 Task: Send an email with the signature Bailey Nelson with the subject Thank you for a remote work arrangement and the message Please let me know if there are any updates on the performance improvement plan. from softage.7@softage.net to softage.9@softage.net and softage.10@softage.net
Action: Mouse moved to (85, 89)
Screenshot: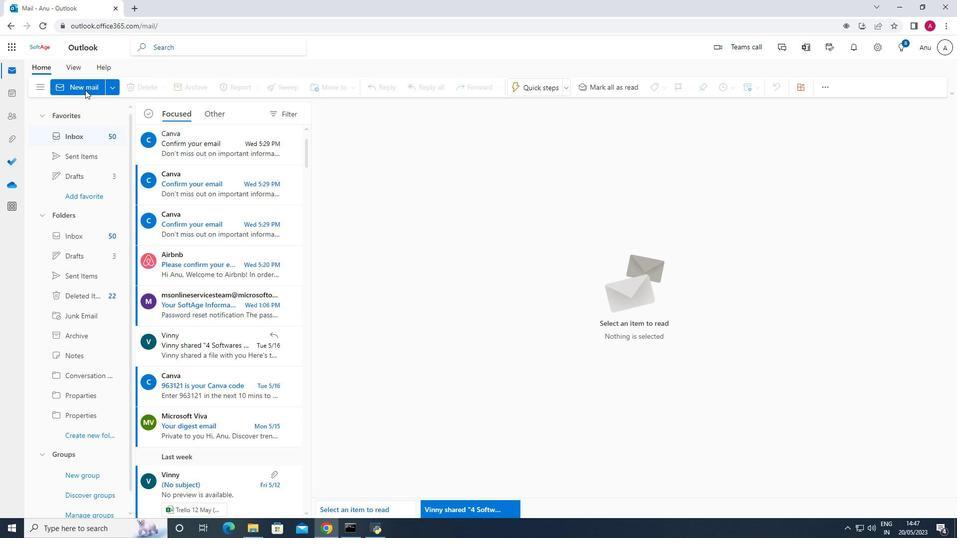 
Action: Mouse pressed left at (85, 89)
Screenshot: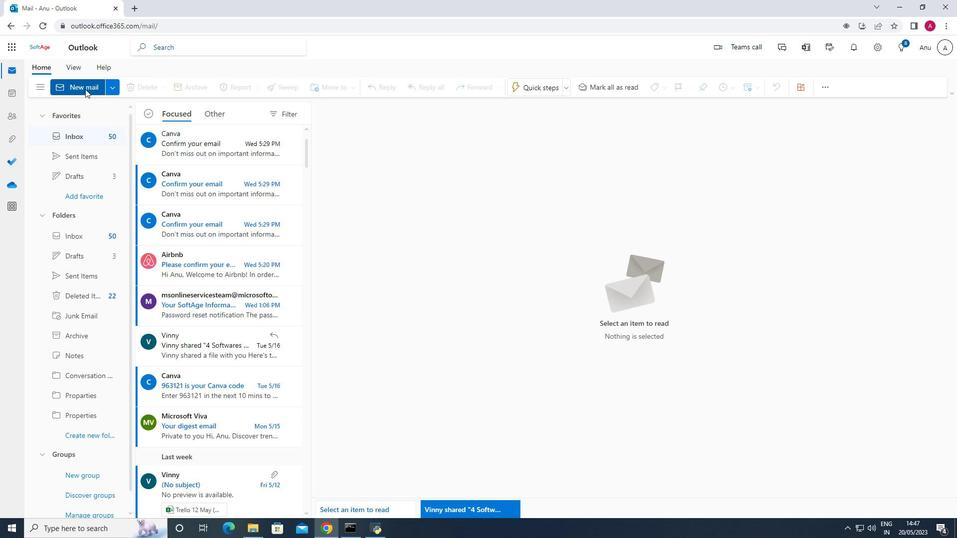 
Action: Mouse moved to (677, 88)
Screenshot: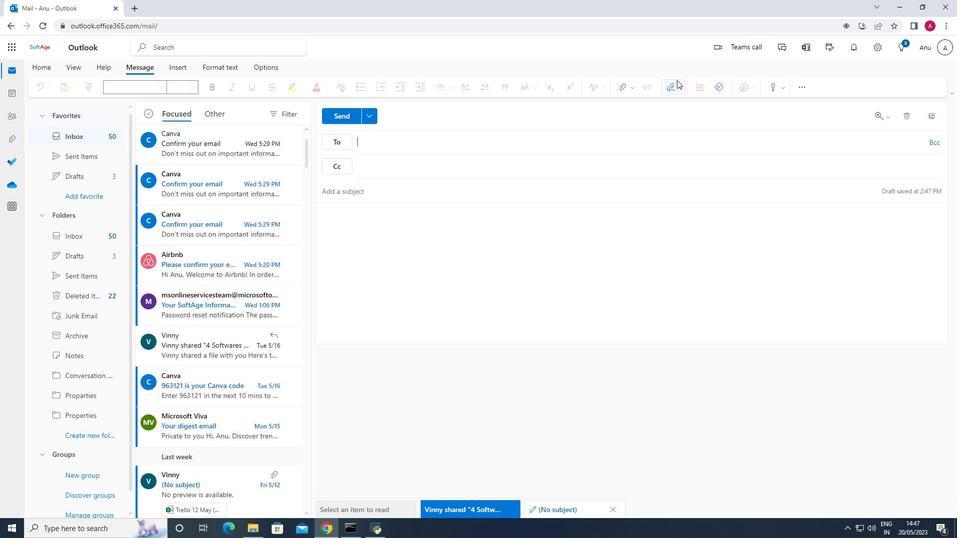 
Action: Mouse pressed left at (677, 88)
Screenshot: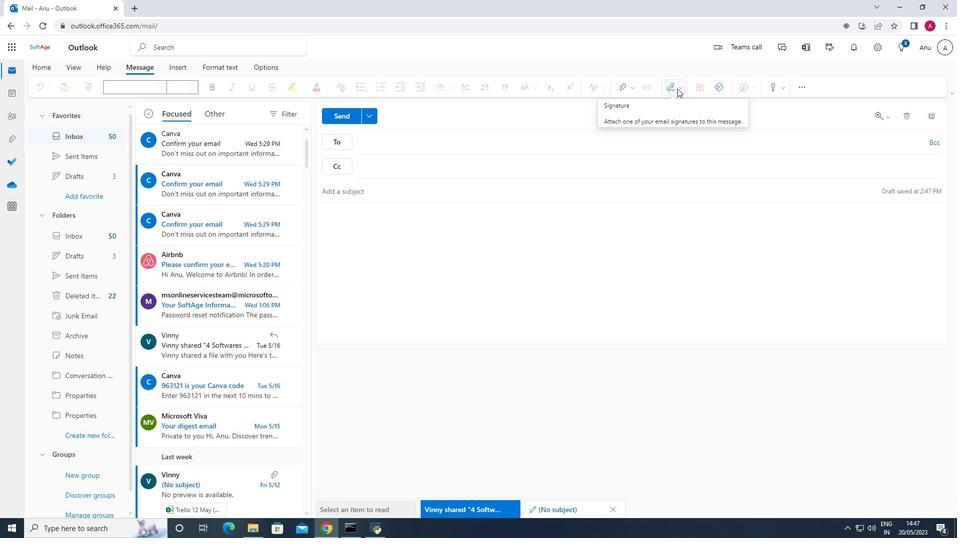 
Action: Mouse moved to (658, 124)
Screenshot: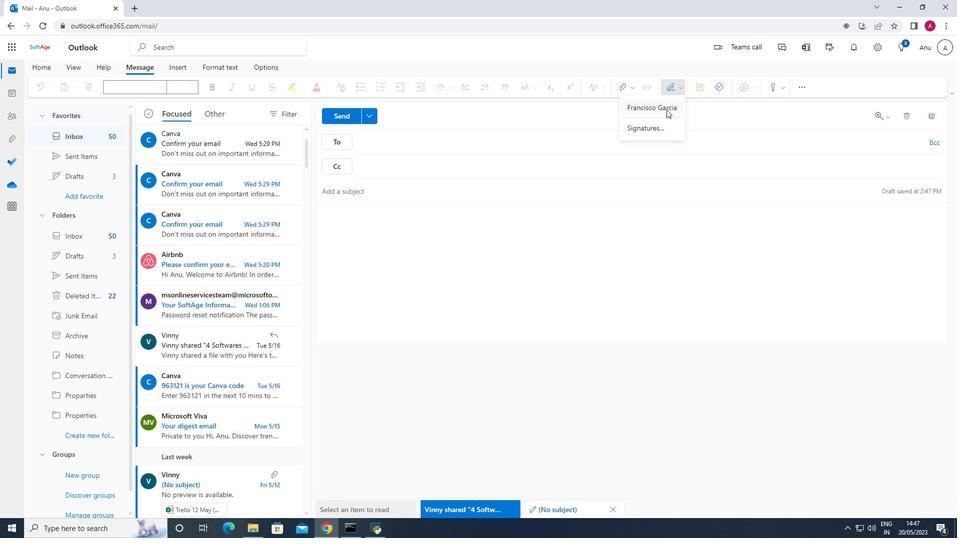 
Action: Mouse pressed left at (658, 124)
Screenshot: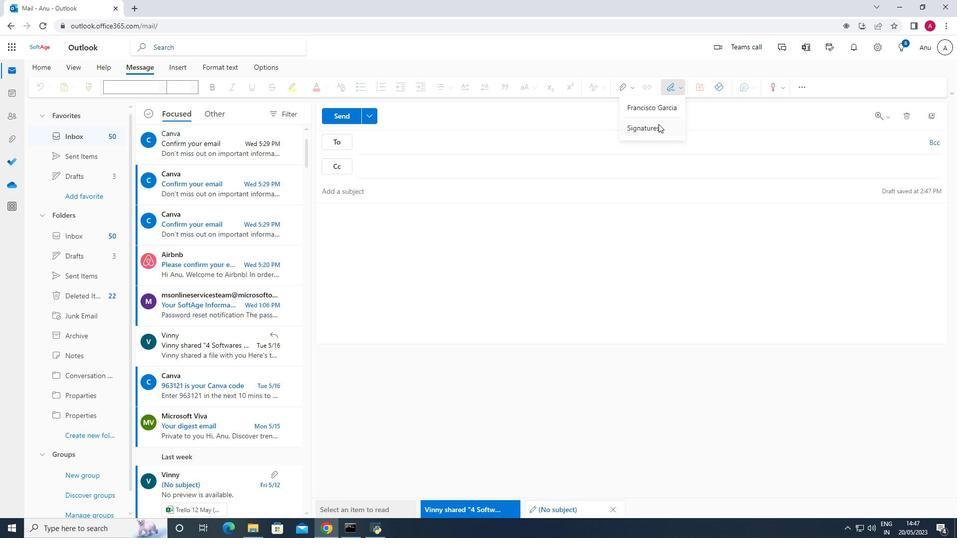 
Action: Mouse moved to (681, 161)
Screenshot: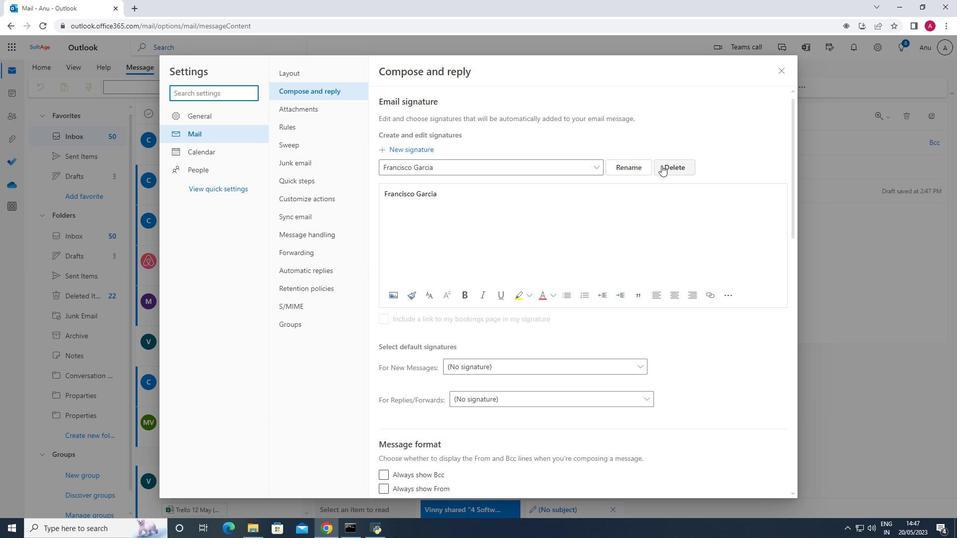 
Action: Mouse pressed left at (681, 161)
Screenshot: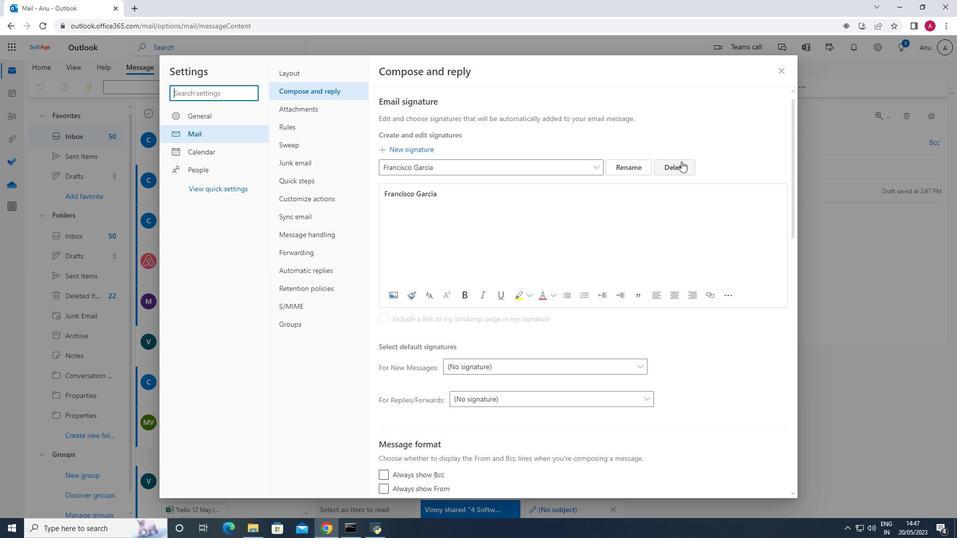 
Action: Mouse moved to (418, 168)
Screenshot: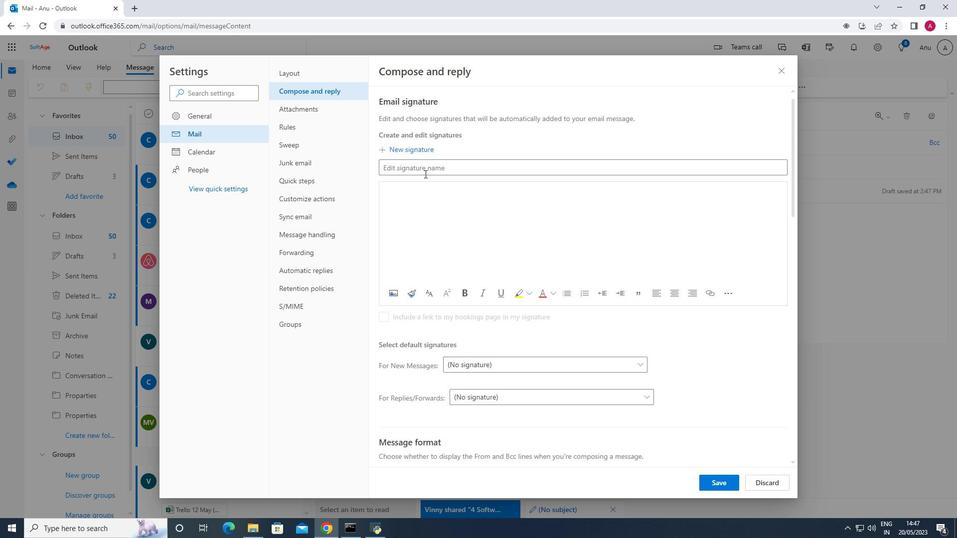 
Action: Mouse pressed left at (418, 168)
Screenshot: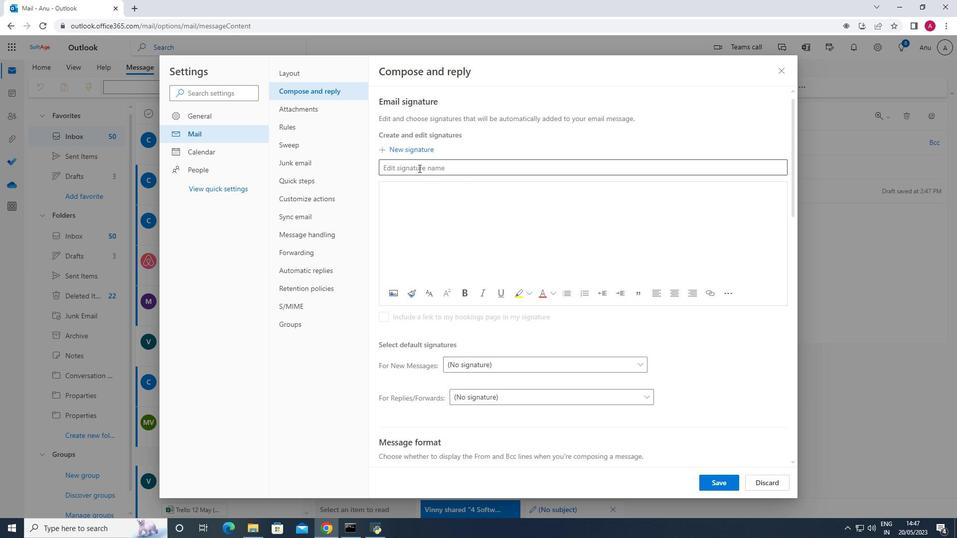 
Action: Key pressed b<Key.backspace><Key.shift><Key.shift><Key.shift><Key.shift><Key.shift><Key.shift><Key.shift><Key.shift><Key.shift><Key.shift><Key.shift><Key.shift><Key.shift><Key.caps_lock><Key.shift>b<Key.backspace><Key.shift>b<Key.backspace><Key.caps_lock>b<Key.backspace><Key.shift>Bailey<Key.space><Key.shift>Nelson
Screenshot: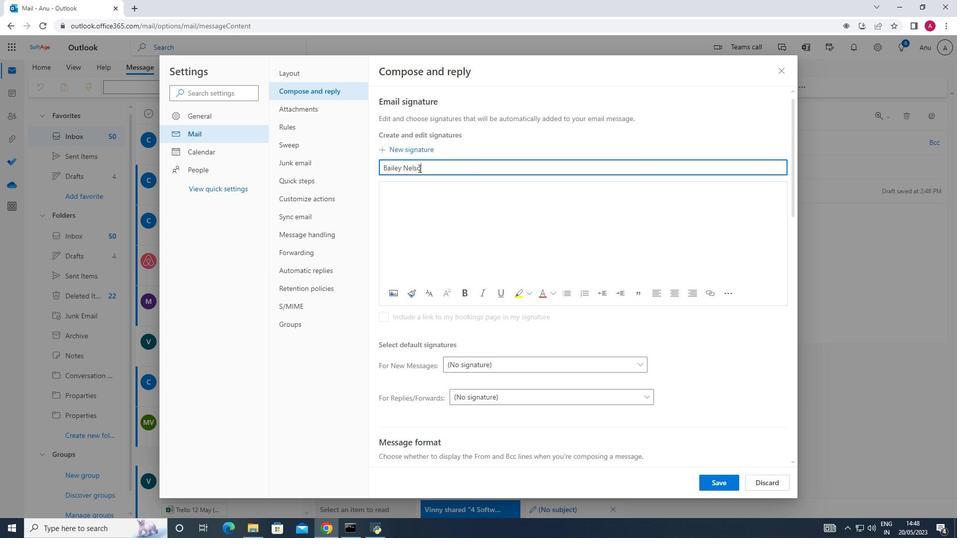 
Action: Mouse moved to (396, 184)
Screenshot: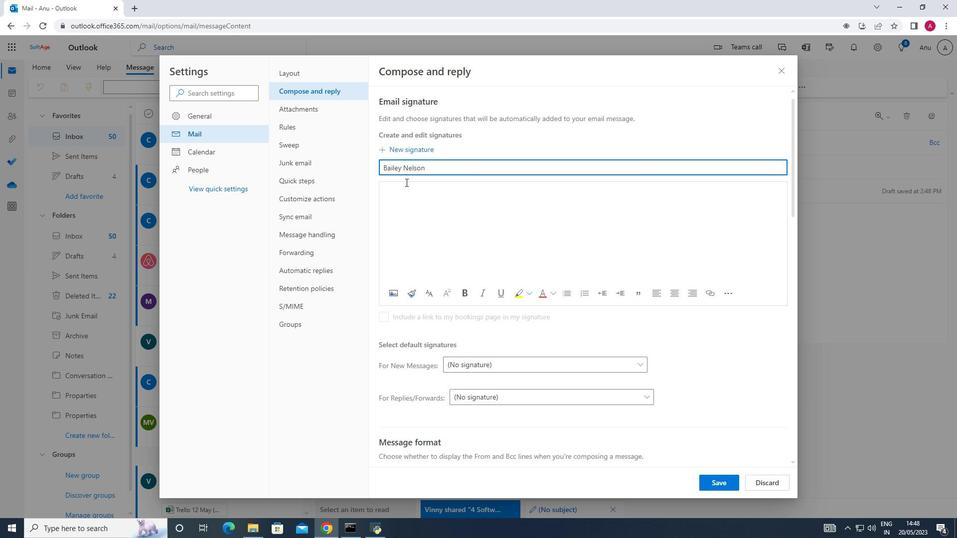 
Action: Mouse pressed left at (396, 184)
Screenshot: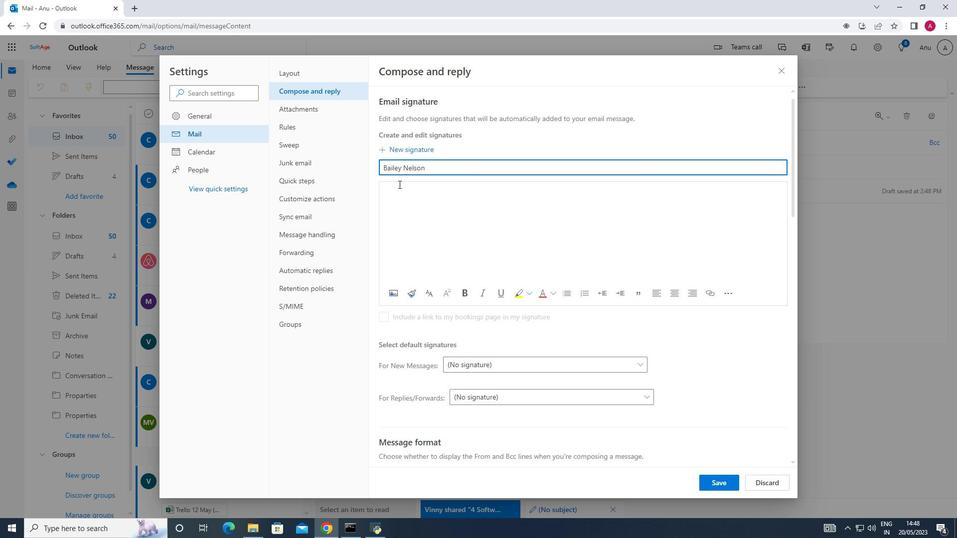 
Action: Key pressed <Key.shift>Bailey<Key.space><Key.shift>Nelson
Screenshot: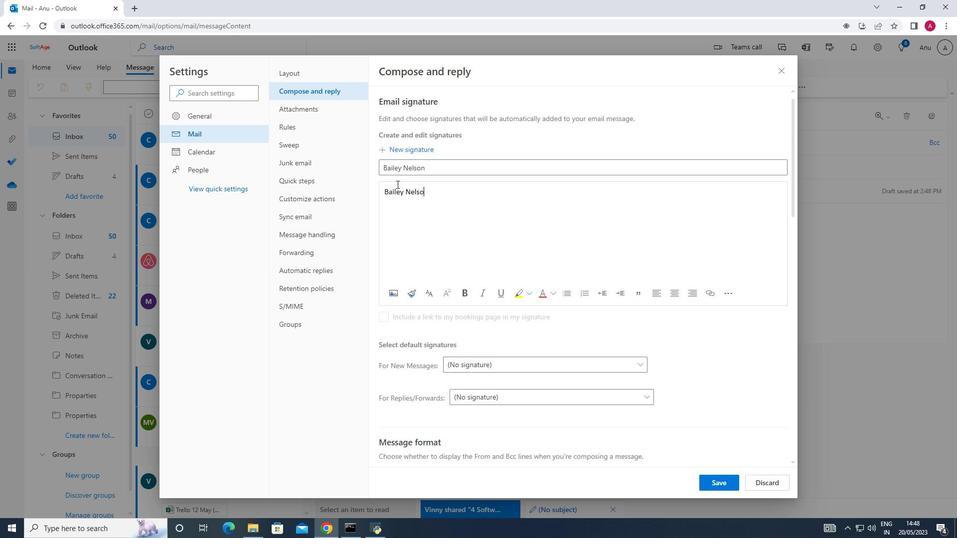 
Action: Mouse moved to (719, 480)
Screenshot: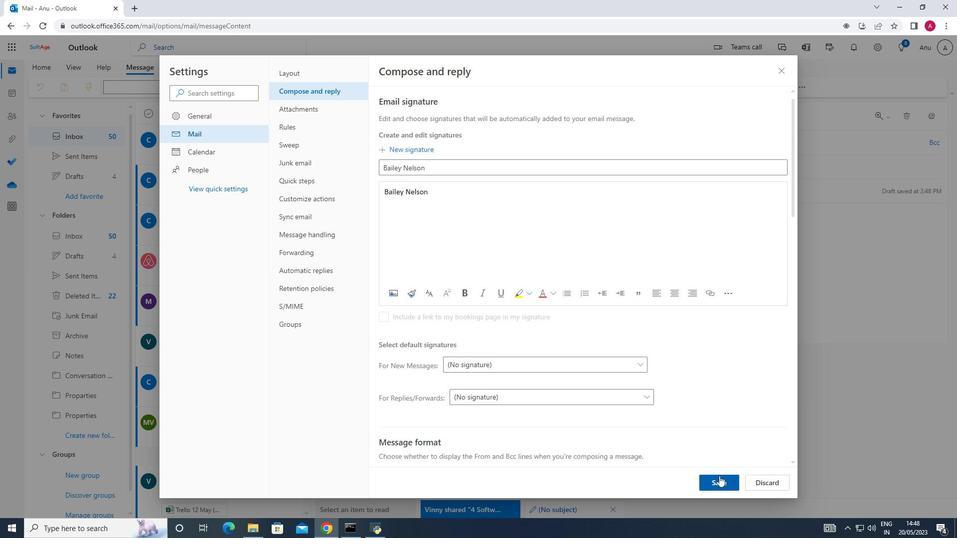 
Action: Mouse pressed left at (719, 480)
Screenshot: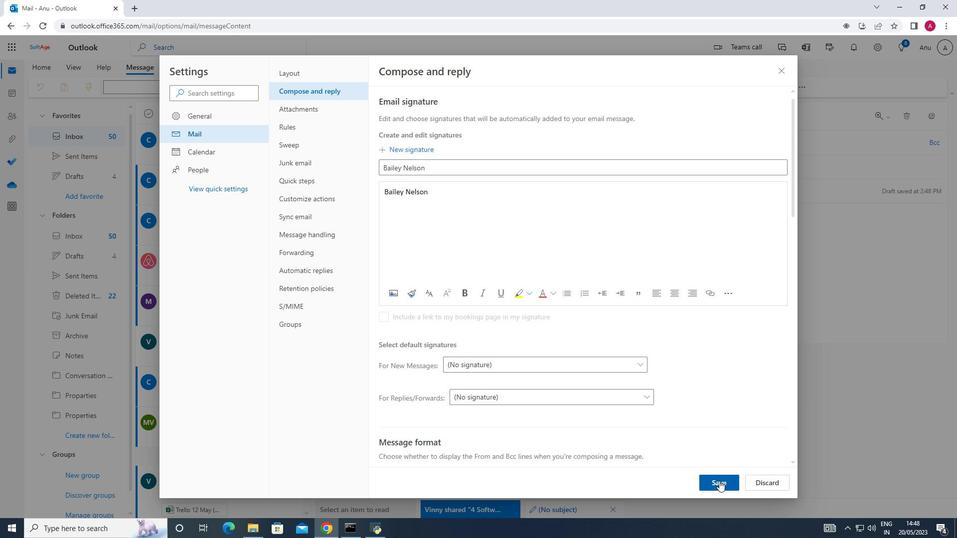 
Action: Mouse moved to (780, 73)
Screenshot: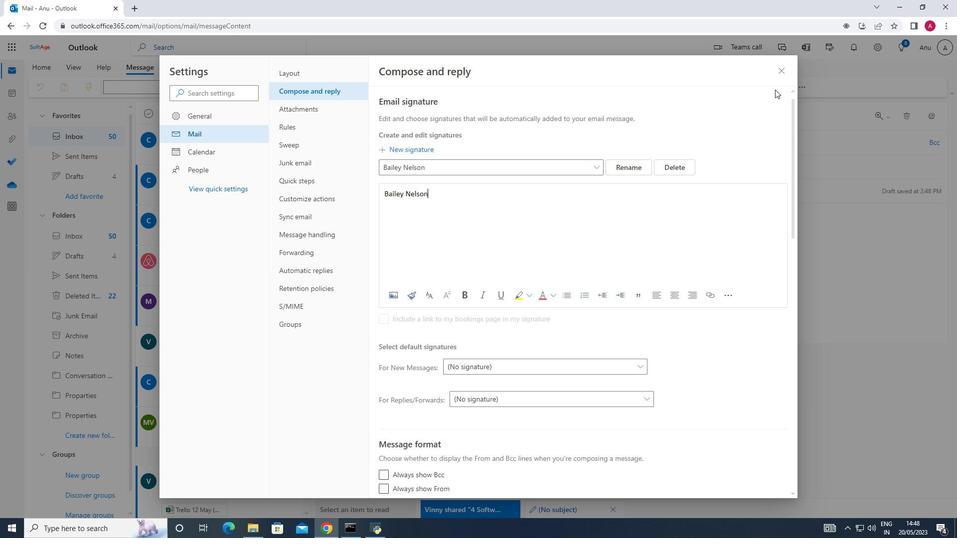 
Action: Mouse pressed left at (780, 73)
Screenshot: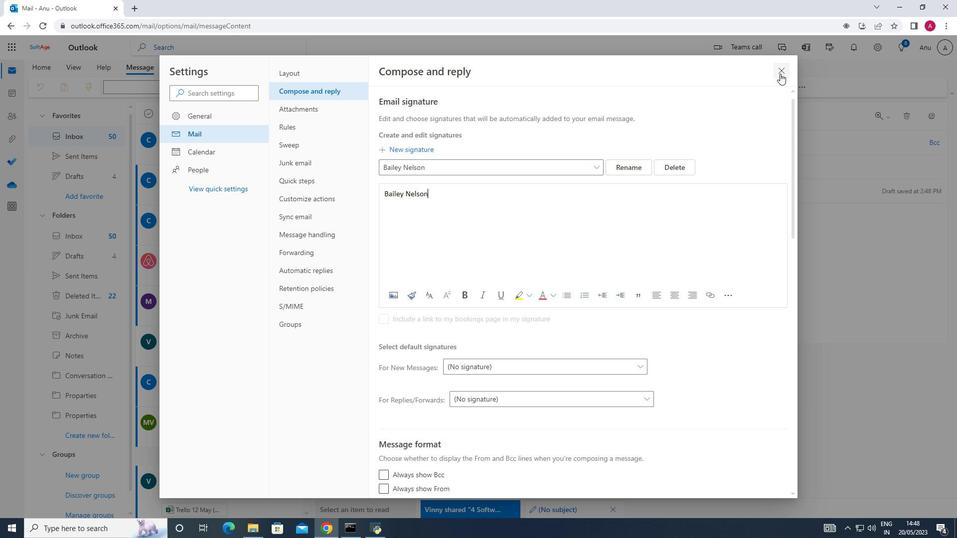 
Action: Mouse moved to (350, 190)
Screenshot: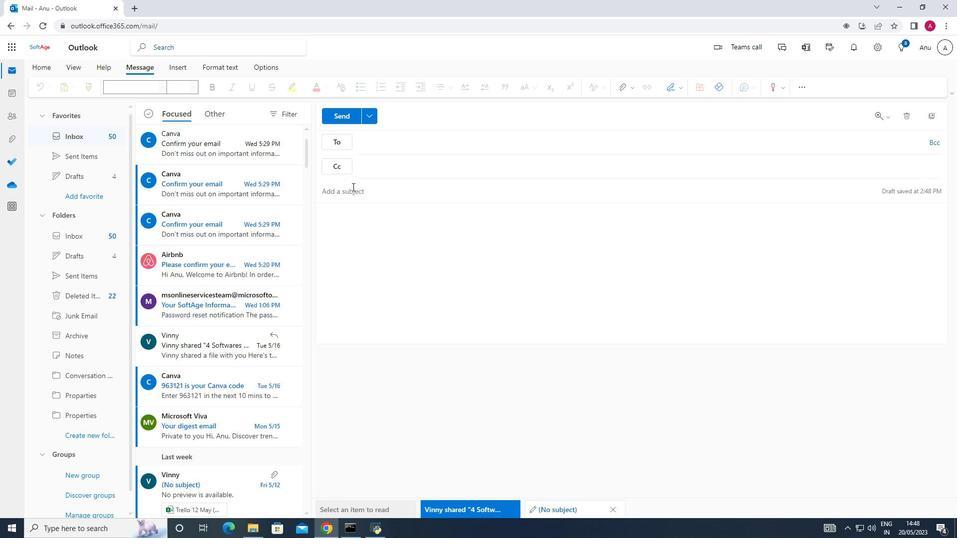 
Action: Mouse pressed left at (350, 190)
Screenshot: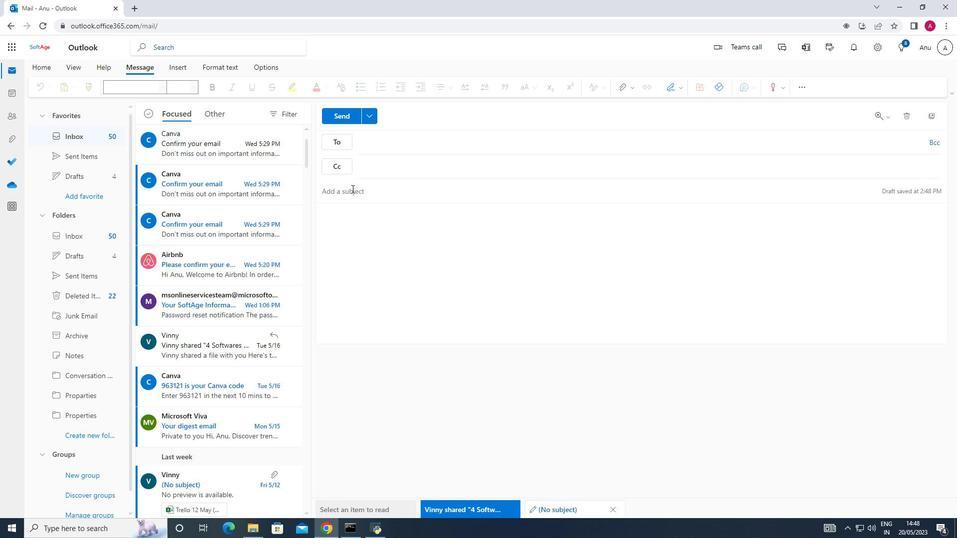 
Action: Key pressed <Key.shift>Thank<Key.space>you<Key.space>for<Key.space>a<Key.space>remote<Key.space>work<Key.space>arrangement
Screenshot: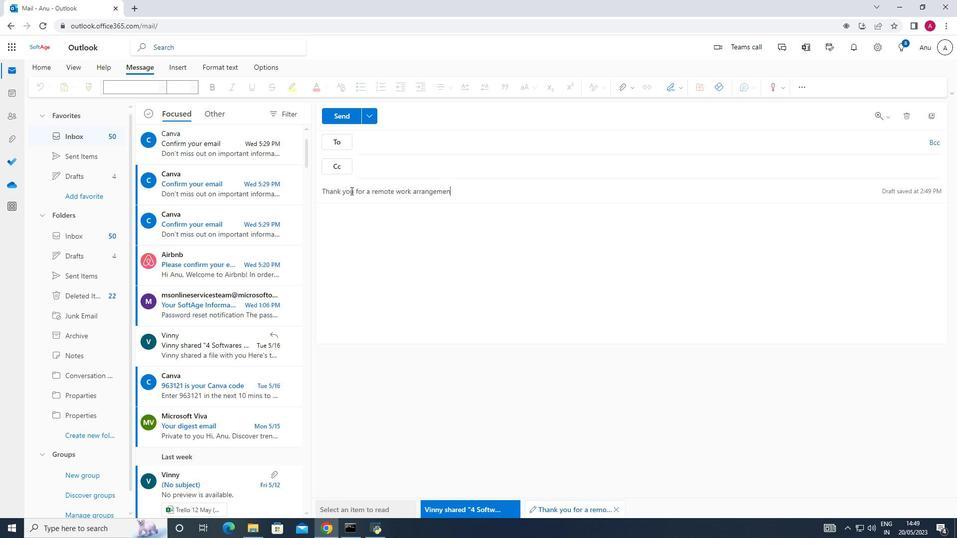 
Action: Mouse moved to (327, 213)
Screenshot: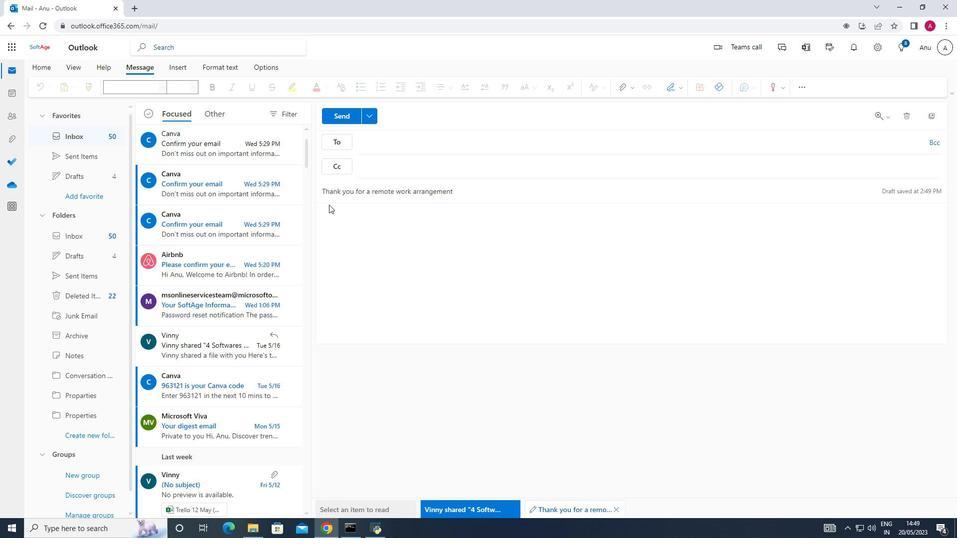 
Action: Mouse pressed left at (327, 213)
Screenshot: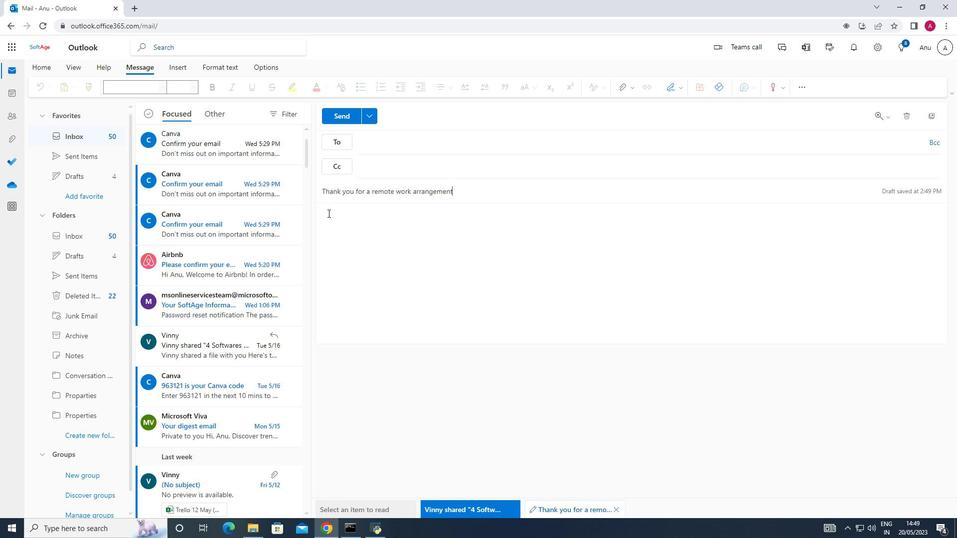 
Action: Key pressed <Key.shift>Please<Key.space>let<Key.space>me<Key.space>know<Key.space>if<Key.space>there<Key.space>are<Key.space>any<Key.space>updates<Key.space>on<Key.space>the<Key.space>performance<Key.space>improvement<Key.space>plan.
Screenshot: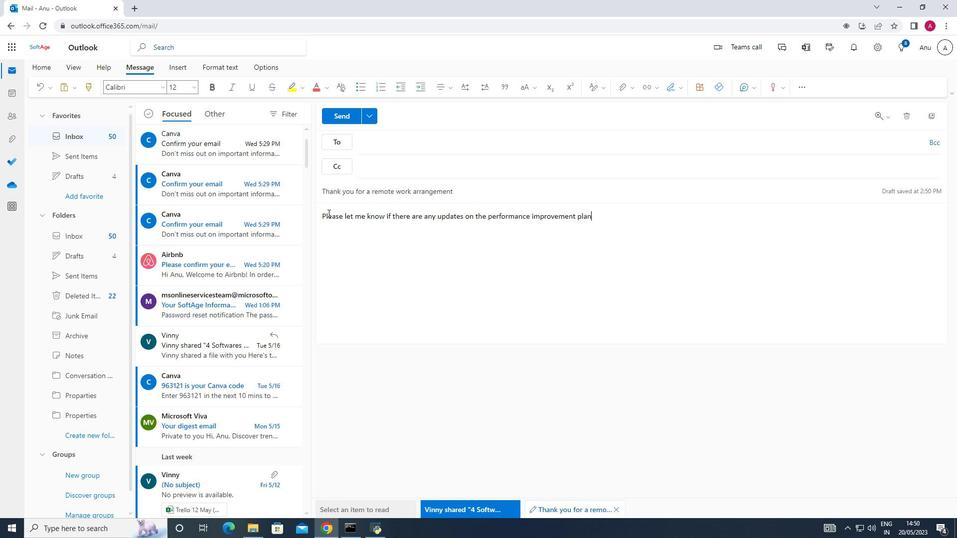 
Action: Mouse moved to (676, 89)
Screenshot: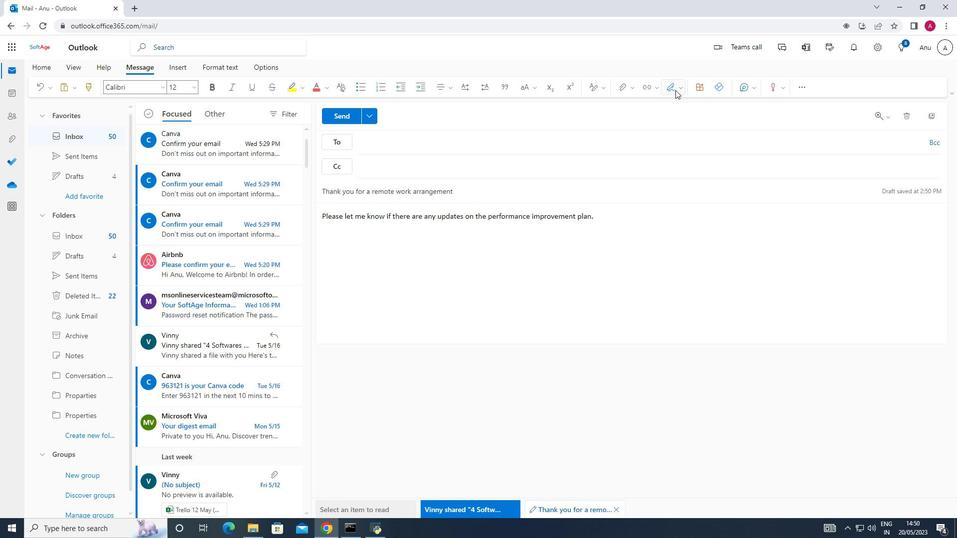
Action: Mouse pressed left at (676, 89)
Screenshot: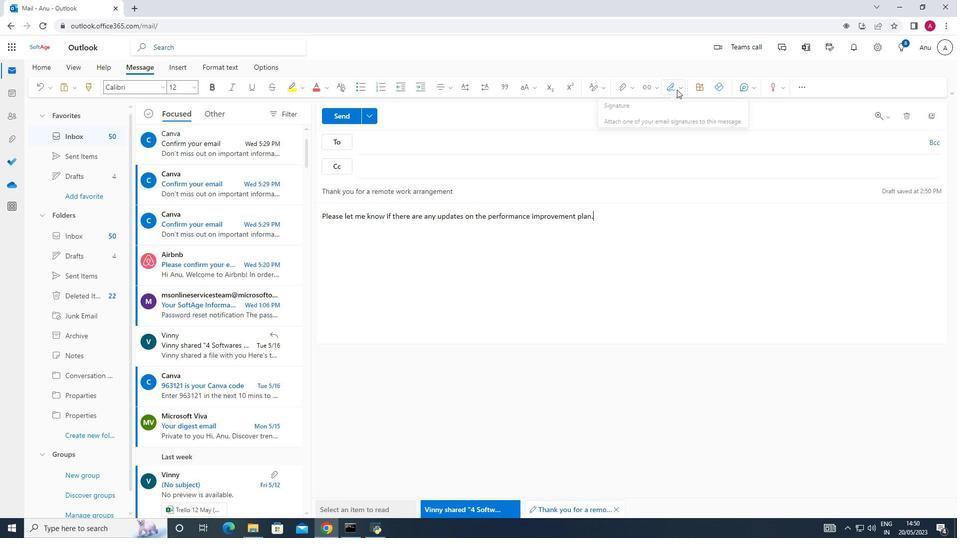 
Action: Mouse moved to (655, 106)
Screenshot: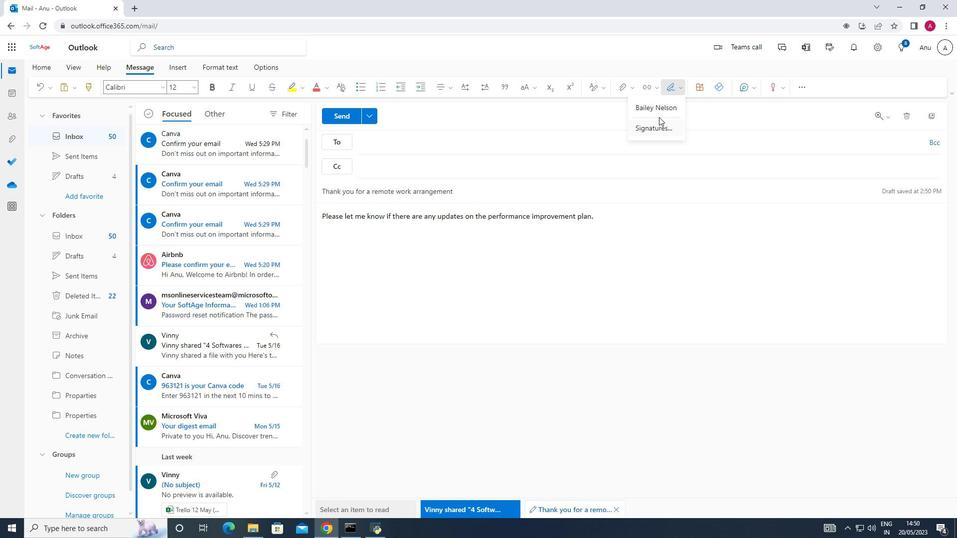 
Action: Mouse pressed left at (655, 106)
Screenshot: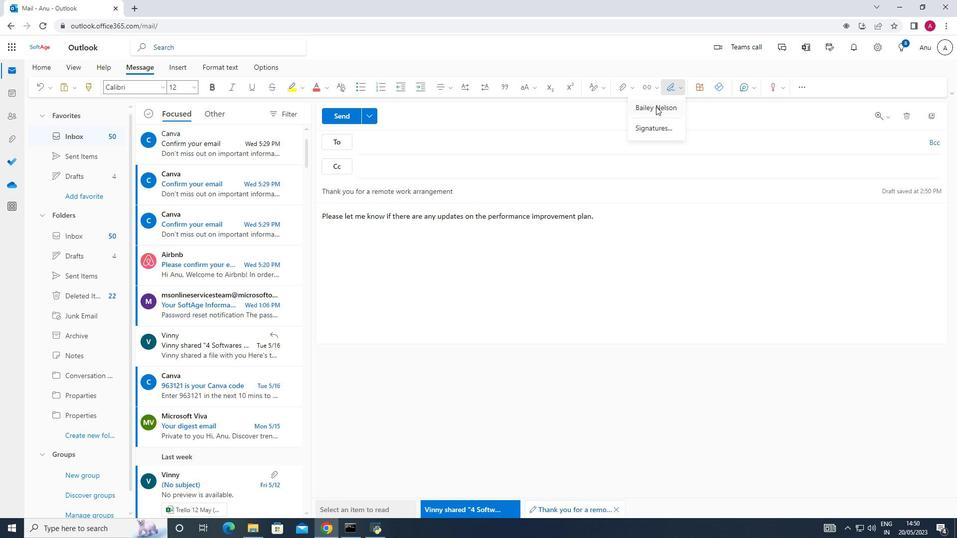 
Action: Mouse moved to (93, 155)
Screenshot: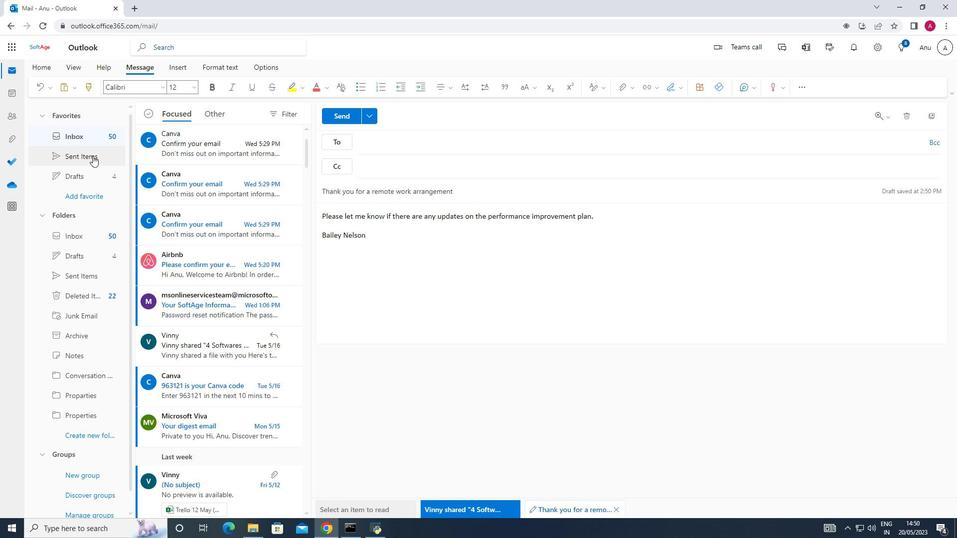 
Action: Mouse pressed left at (93, 155)
Screenshot: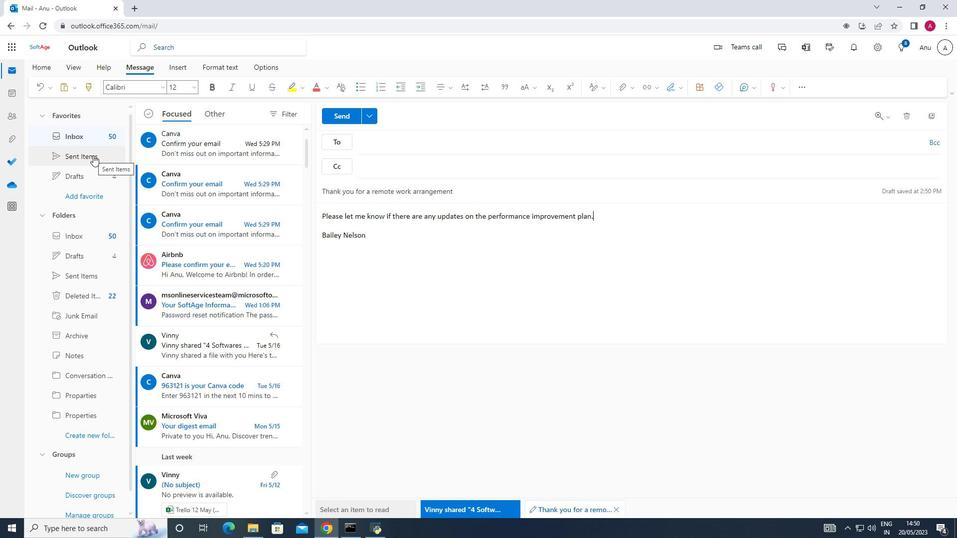 
Action: Mouse moved to (205, 233)
Screenshot: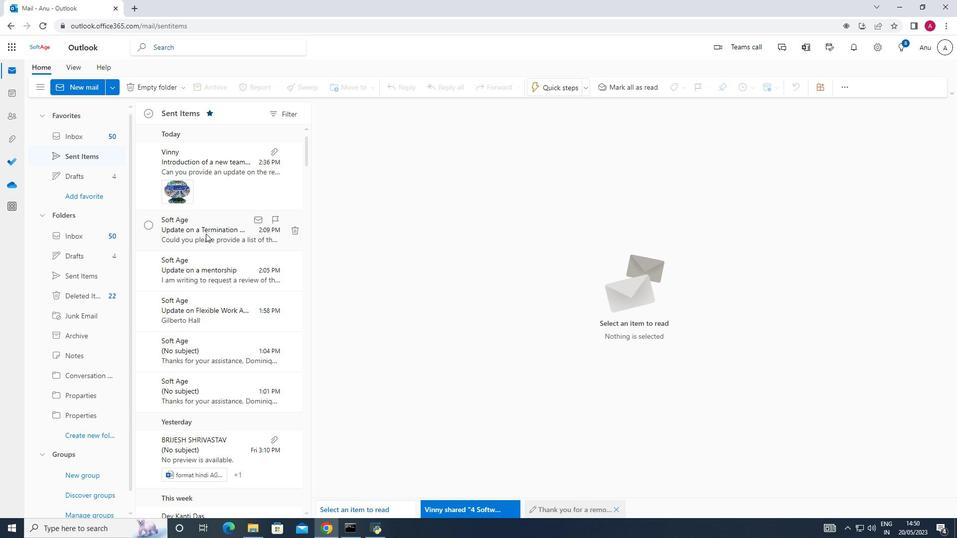 
Action: Mouse pressed left at (205, 233)
Screenshot: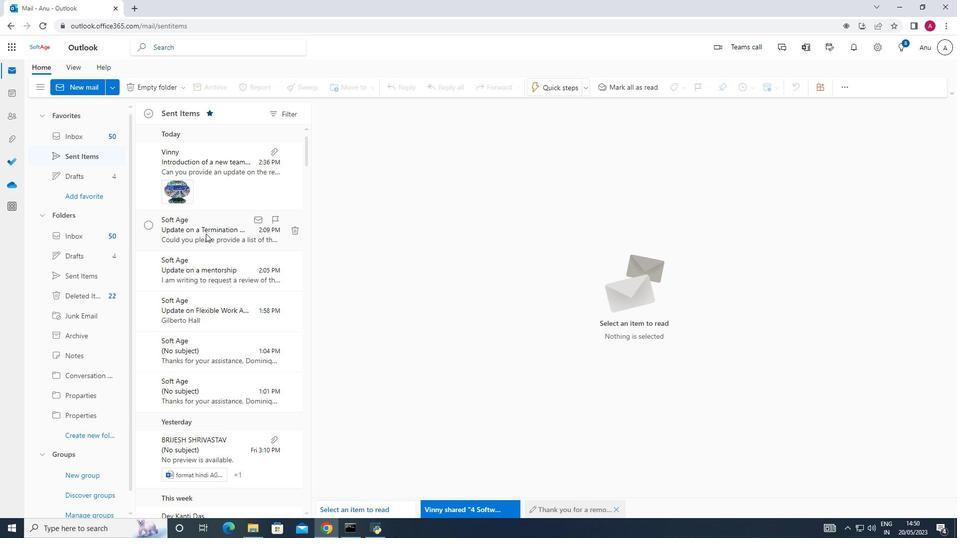
Action: Mouse moved to (86, 174)
Screenshot: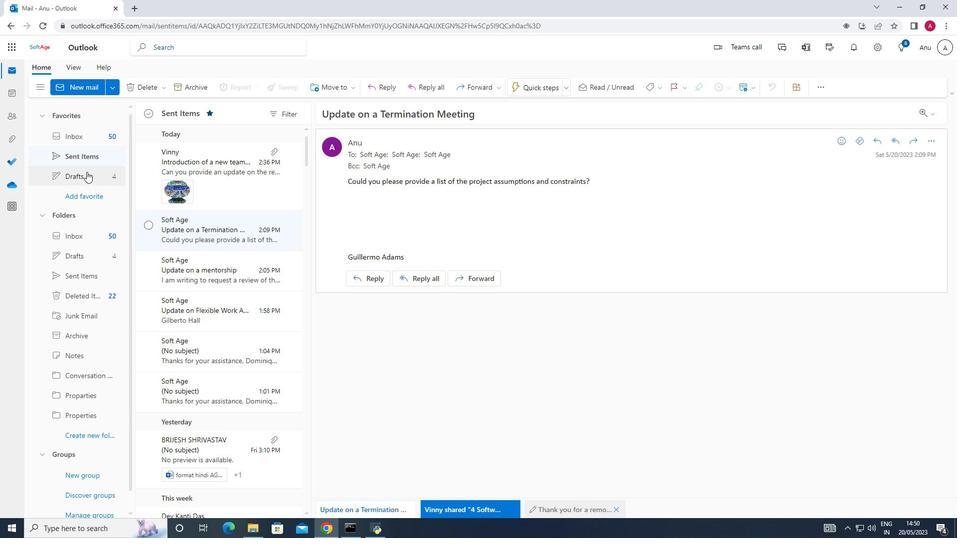 
Action: Mouse pressed left at (86, 174)
Screenshot: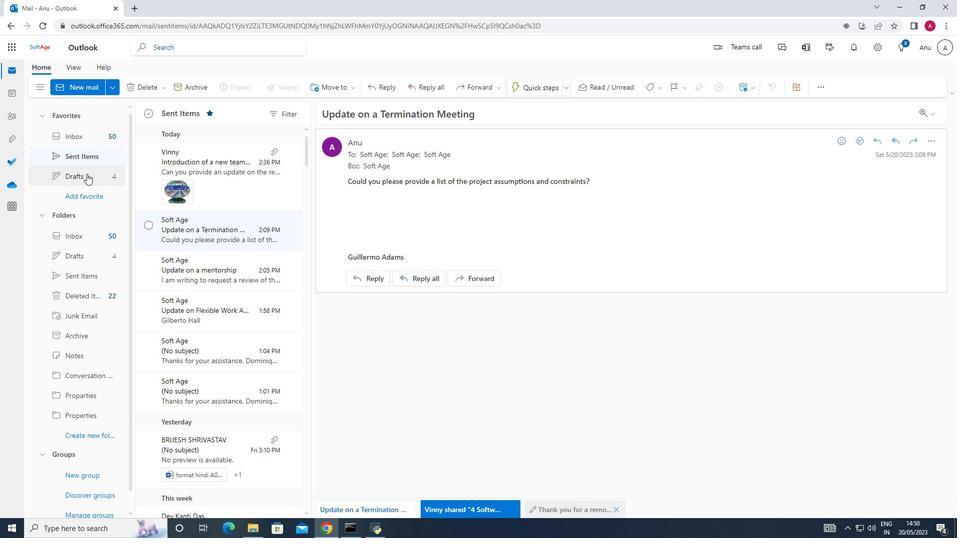
Action: Mouse moved to (217, 159)
Screenshot: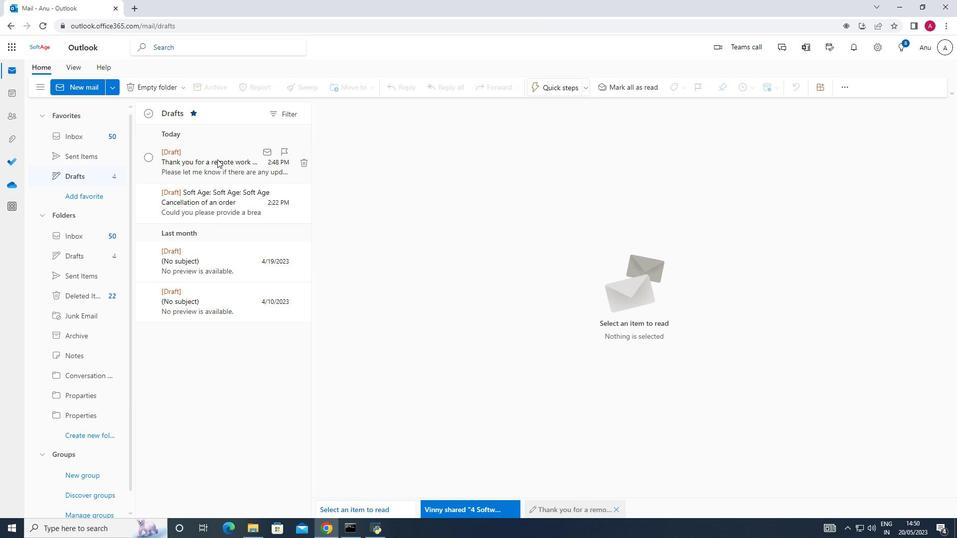 
Action: Mouse pressed left at (217, 159)
Screenshot: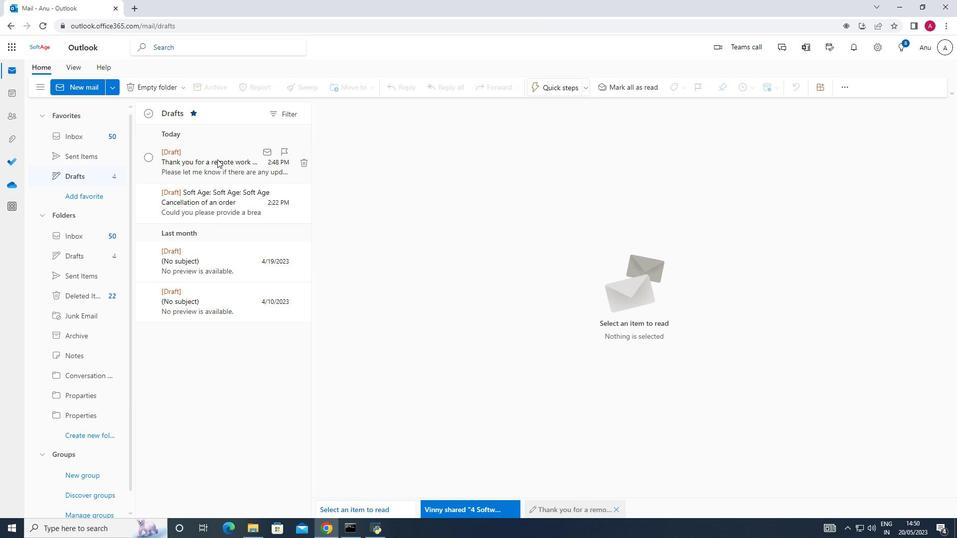 
Action: Mouse moved to (388, 145)
Screenshot: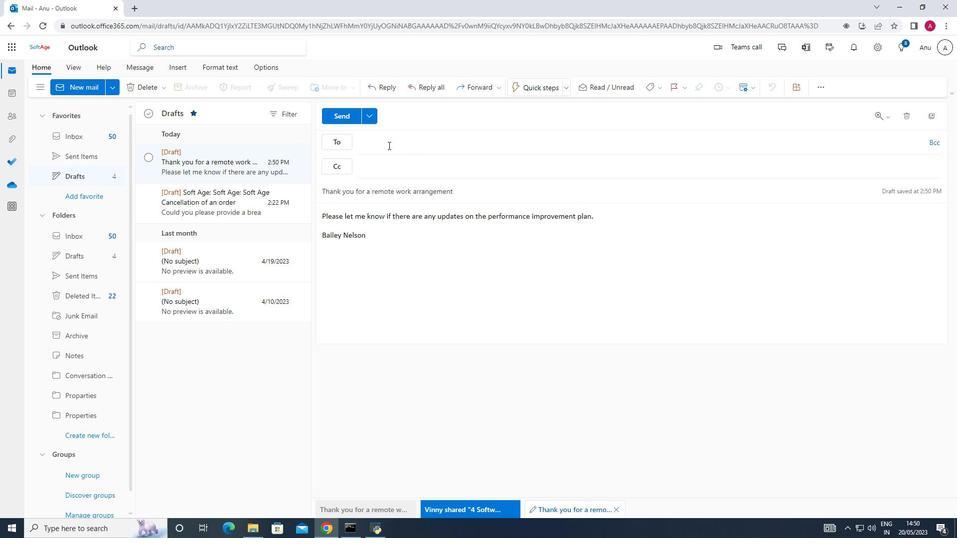 
Action: Mouse pressed left at (388, 145)
Screenshot: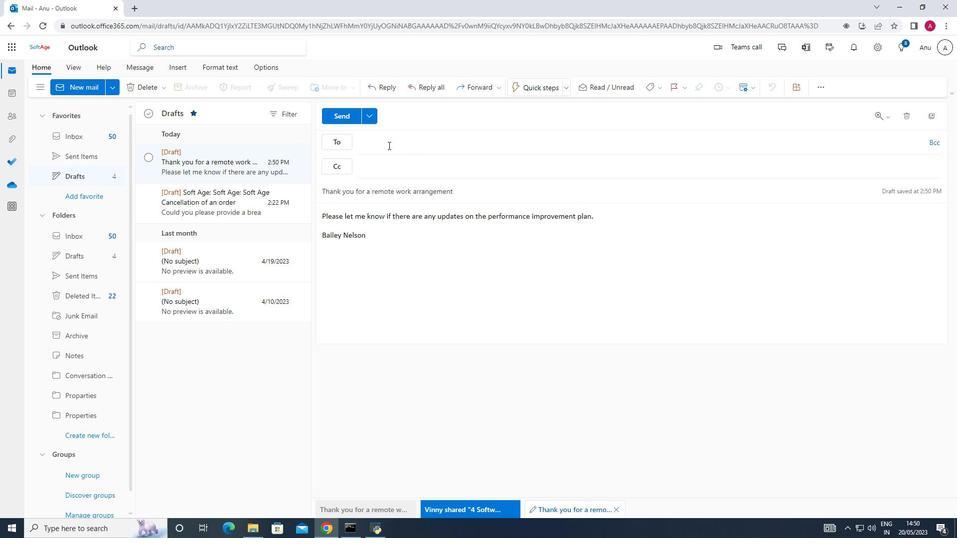 
Action: Mouse moved to (330, 114)
Screenshot: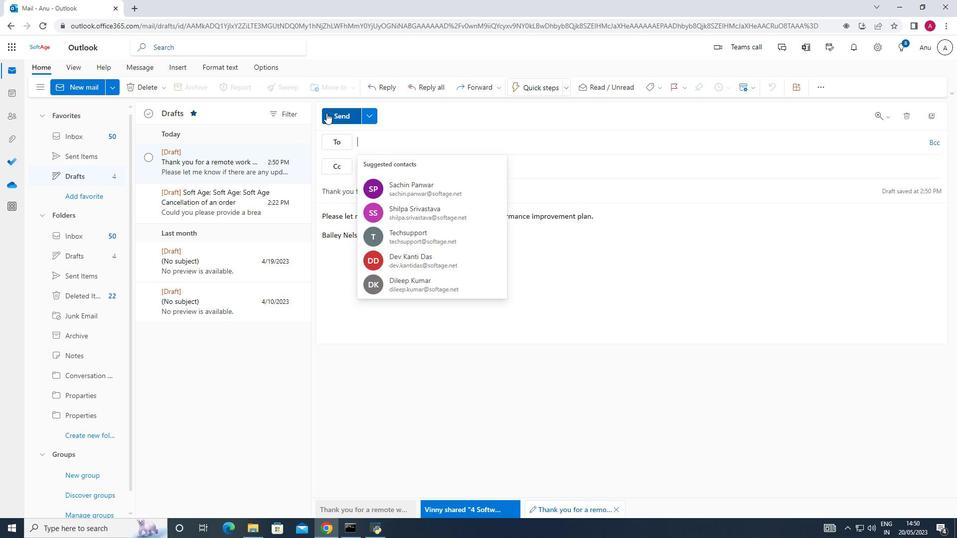 
Action: Mouse pressed left at (330, 114)
Screenshot: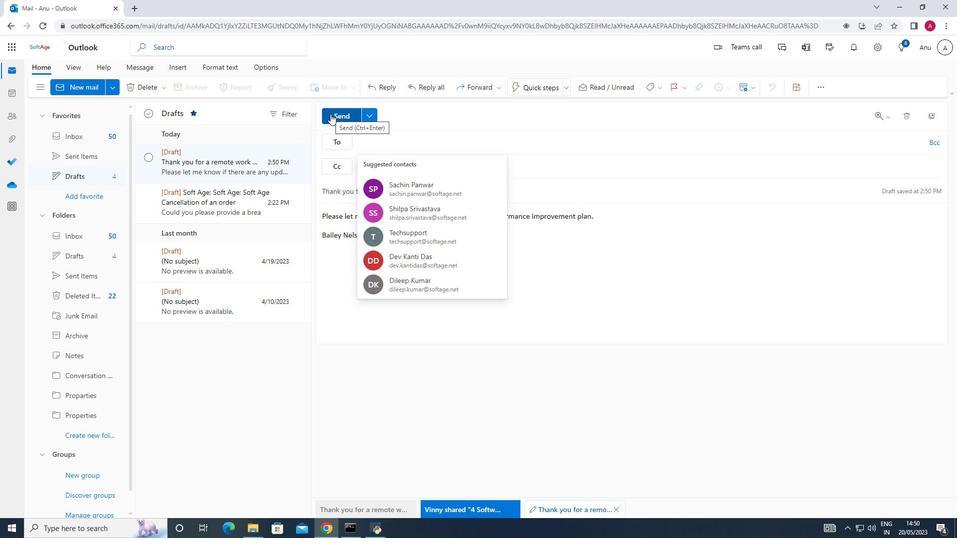 
Action: Mouse moved to (320, 209)
Screenshot: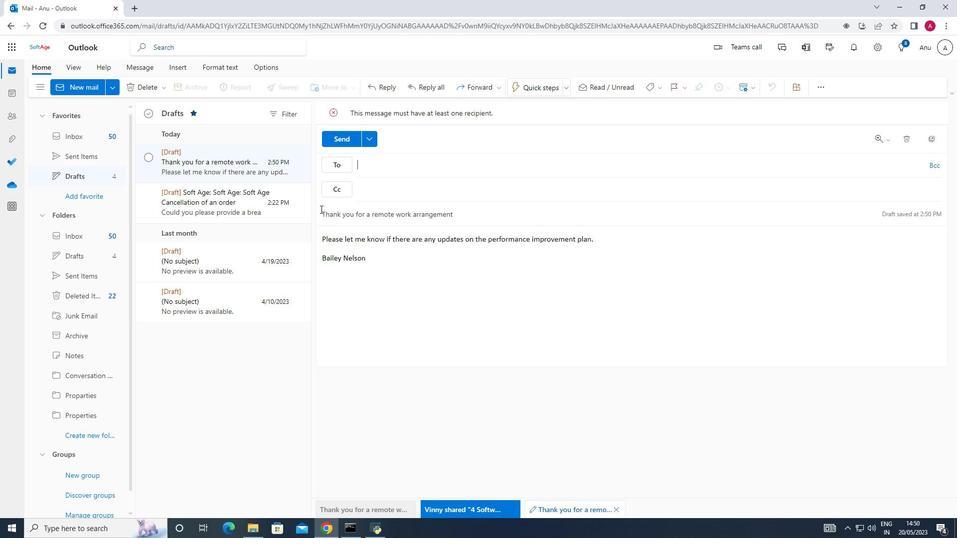 
Action: Mouse pressed left at (320, 209)
Screenshot: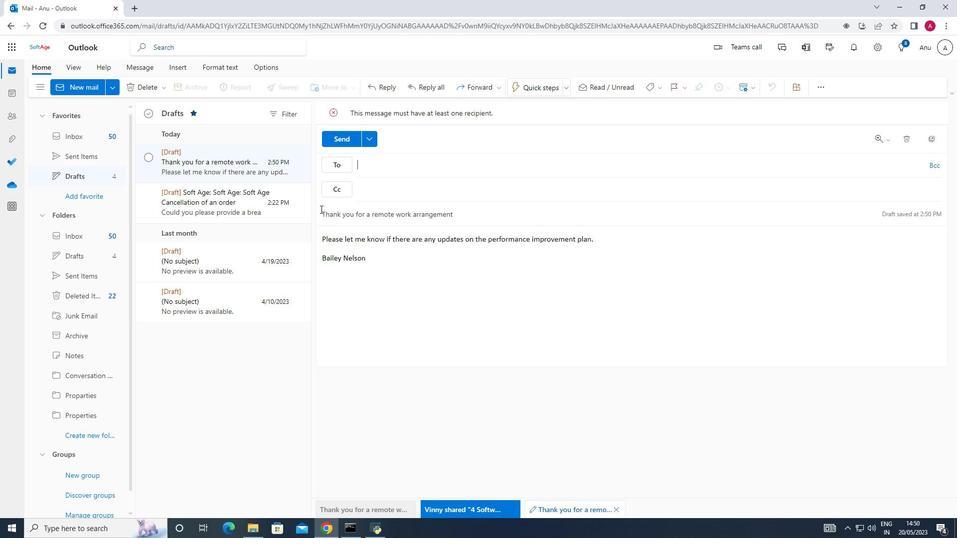 
Action: Mouse moved to (601, 245)
Screenshot: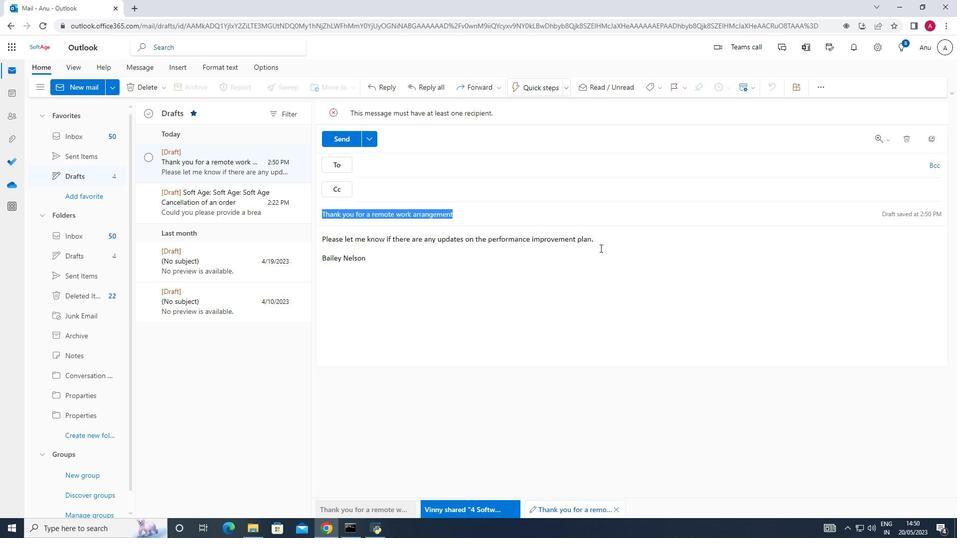 
Action: Mouse pressed left at (601, 245)
Screenshot: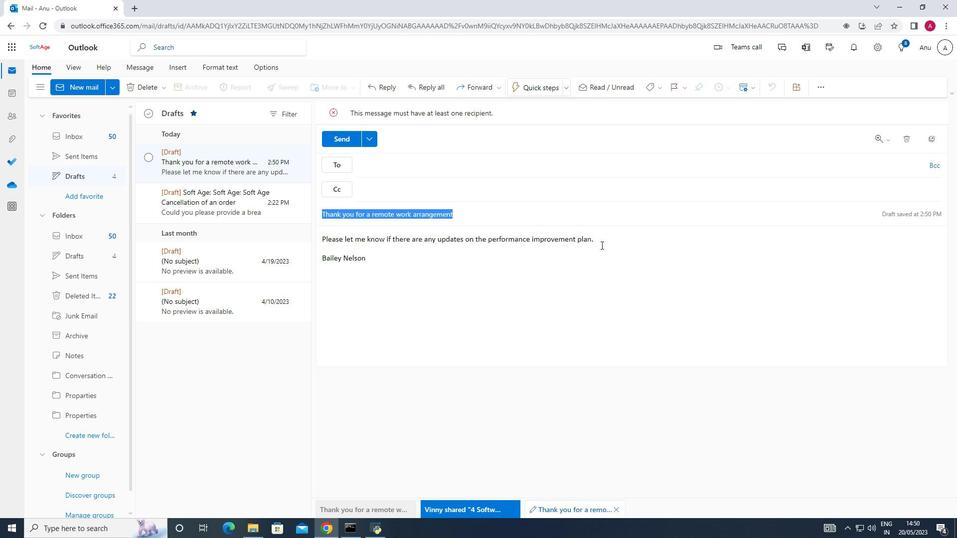 
Action: Mouse moved to (366, 167)
Screenshot: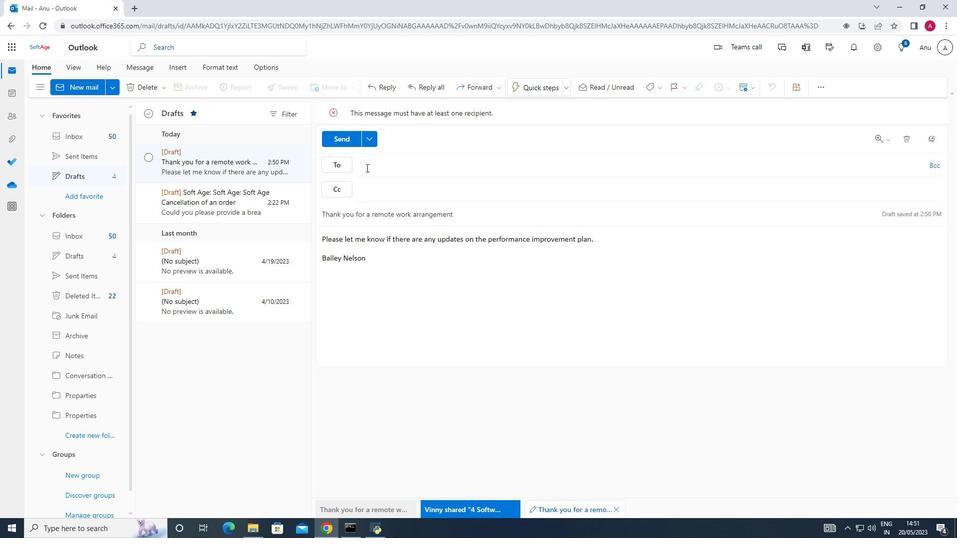 
Action: Mouse pressed left at (366, 167)
Screenshot: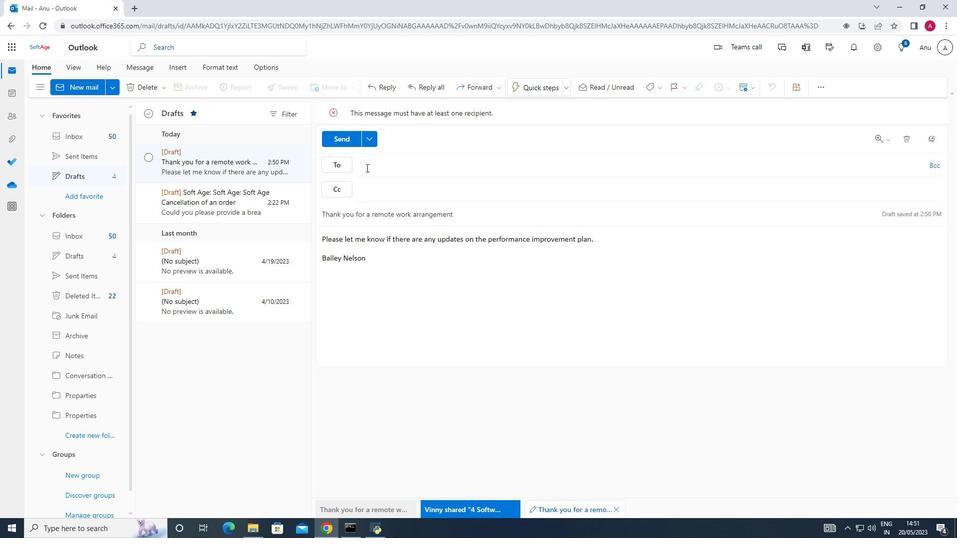 
Action: Key pressed <Key.shift>Softage.1<Key.shift>@softage.net
Screenshot: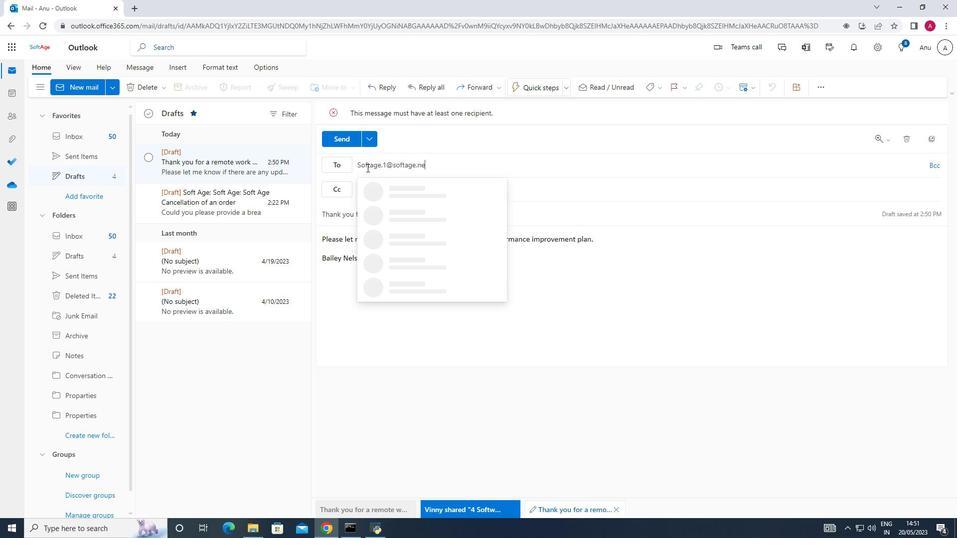 
Action: Mouse moved to (410, 193)
Screenshot: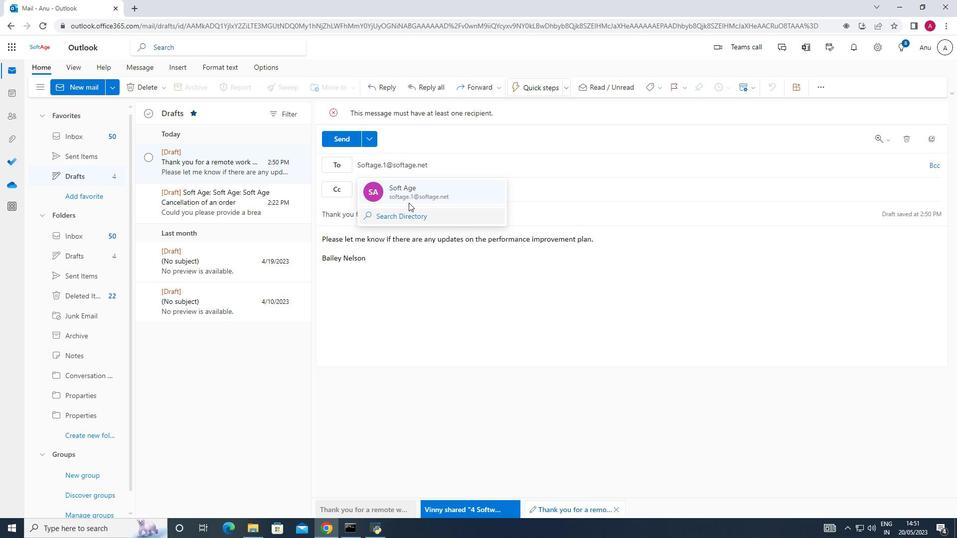 
Action: Mouse pressed left at (410, 193)
Screenshot: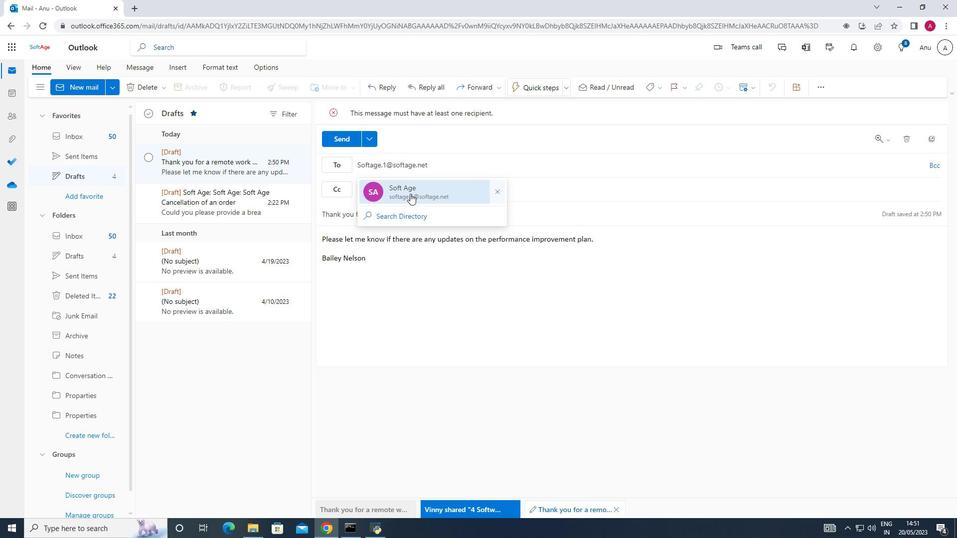 
Action: Mouse moved to (344, 115)
Screenshot: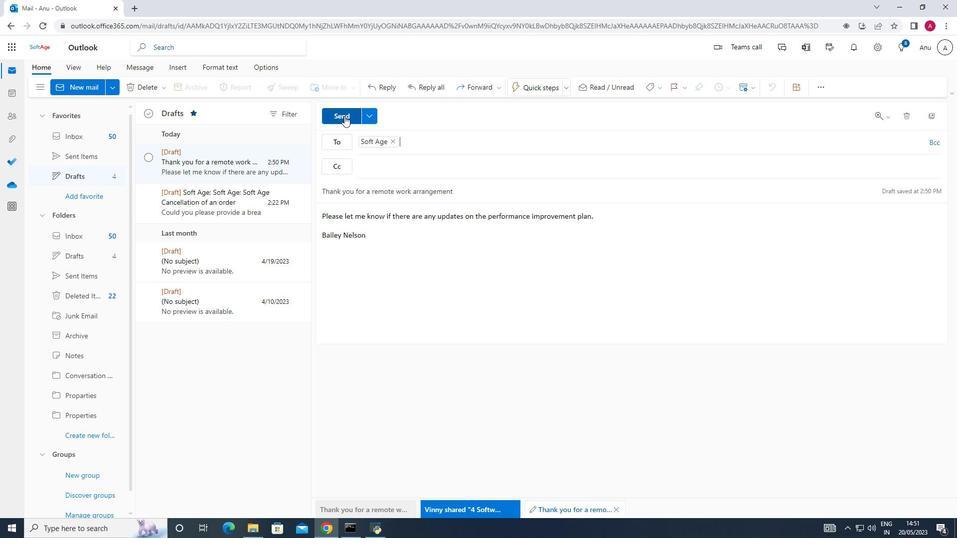 
Action: Mouse pressed left at (344, 115)
Screenshot: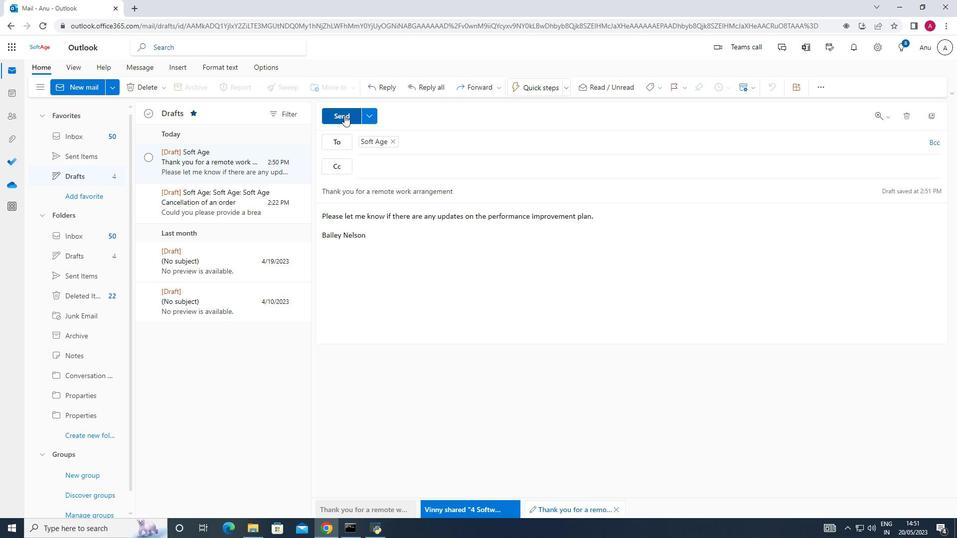 
Action: Mouse moved to (330, 310)
Screenshot: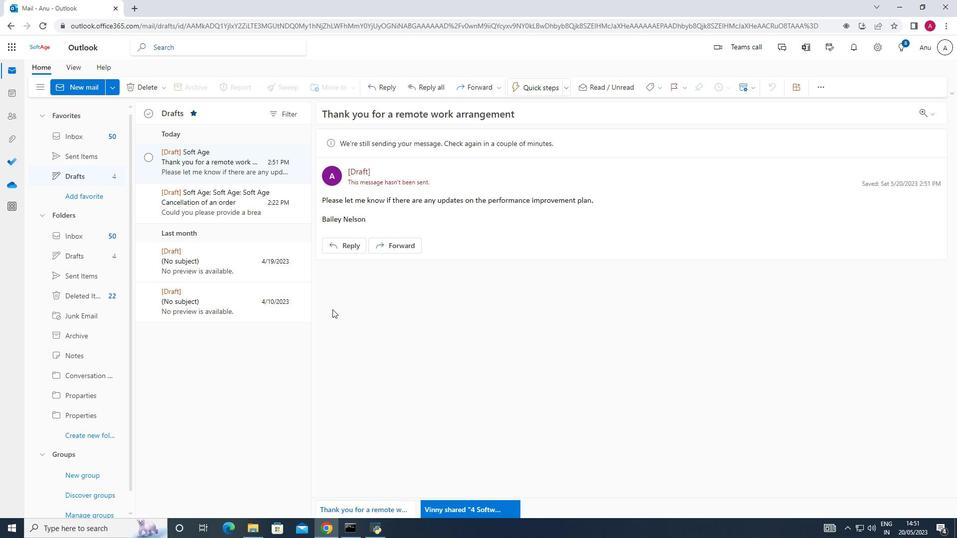 
